 Task: Change the loan type to 30-year fixed.
Action: Mouse moved to (933, 194)
Screenshot: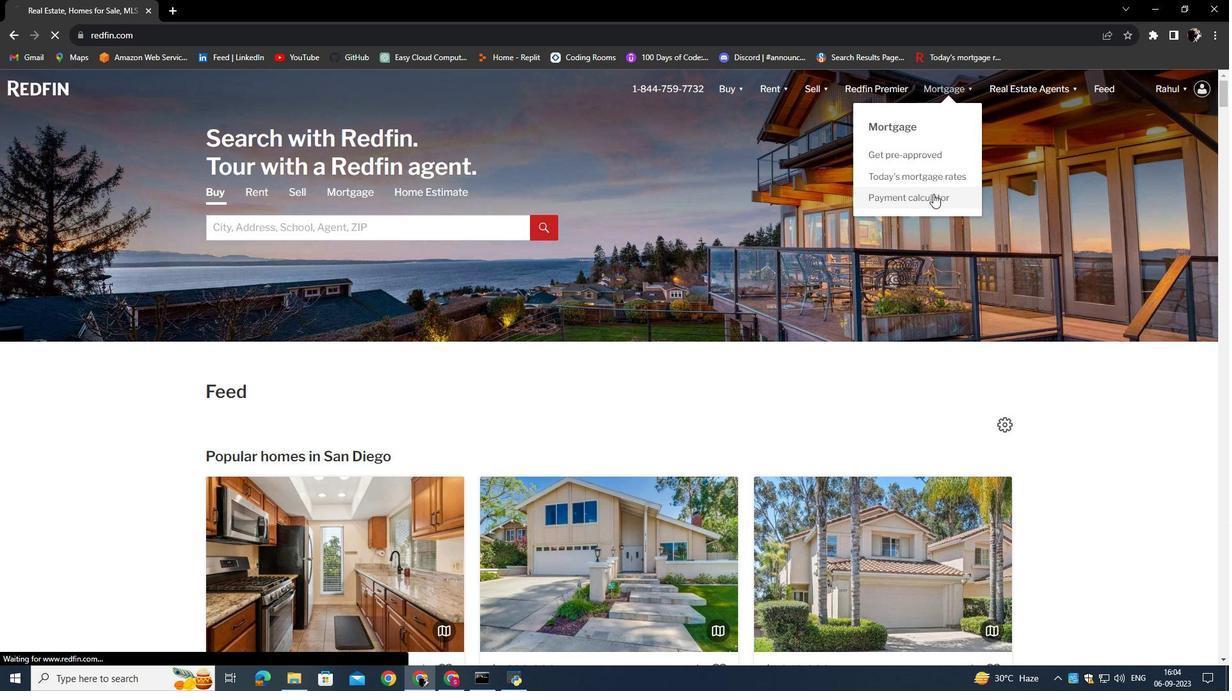 
Action: Mouse pressed left at (933, 194)
Screenshot: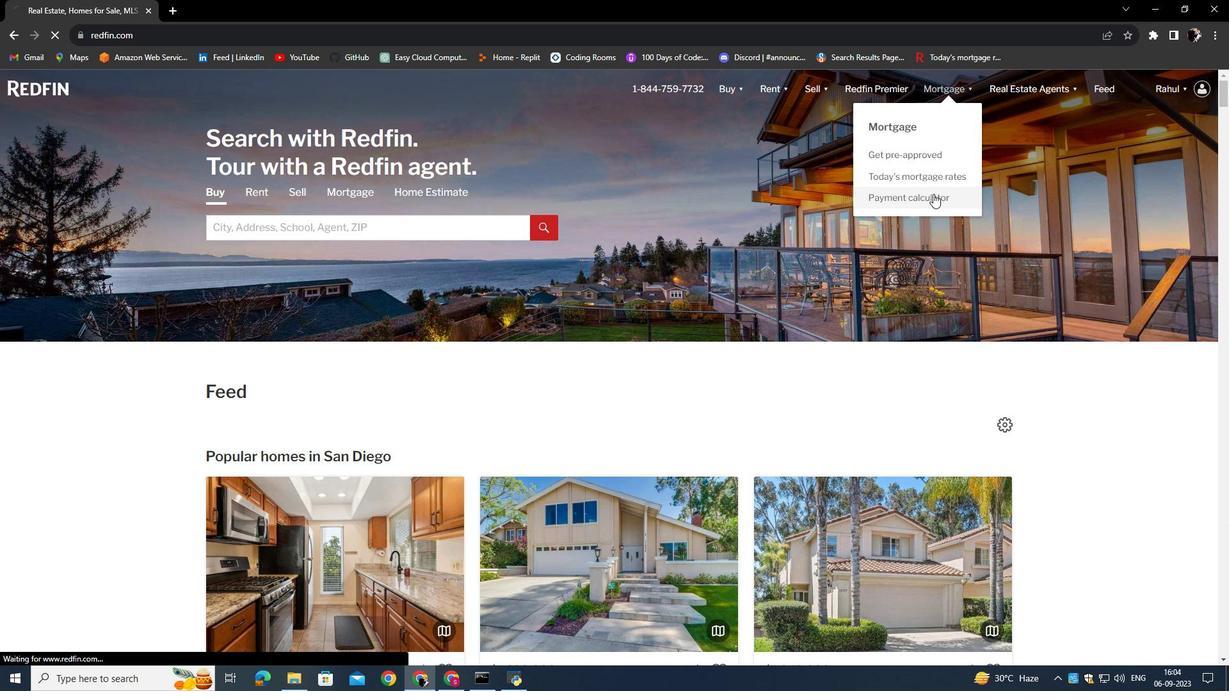 
Action: Mouse moved to (237, 350)
Screenshot: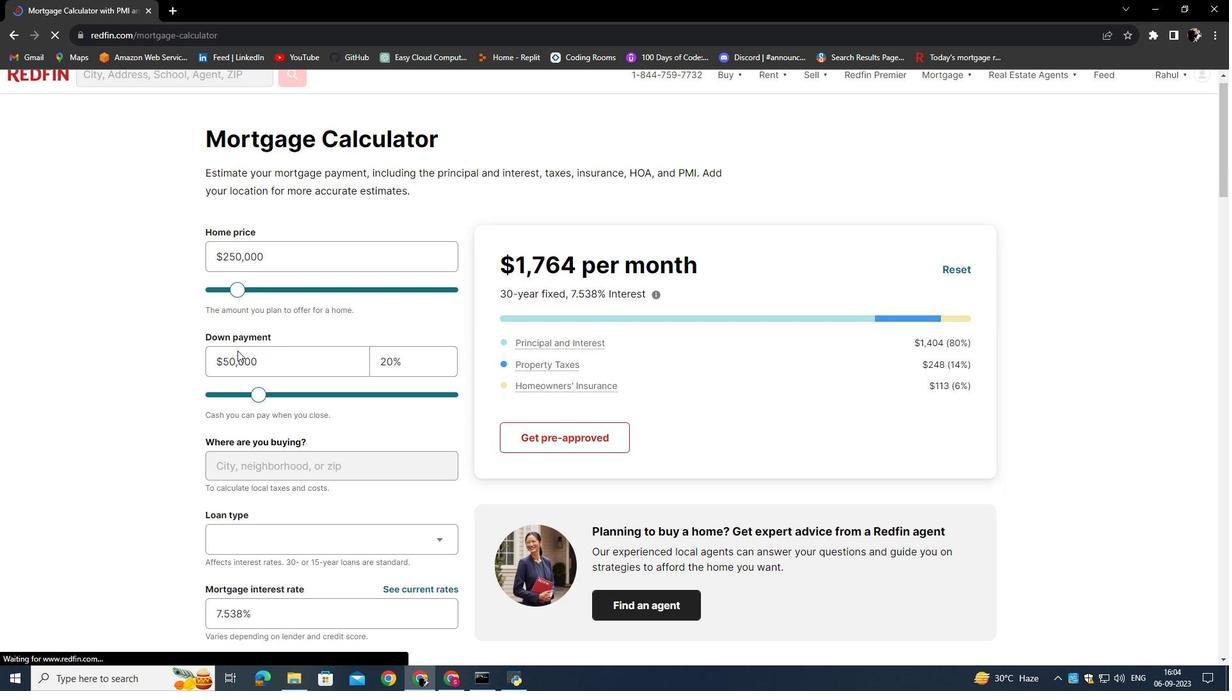 
Action: Mouse scrolled (237, 350) with delta (0, 0)
Screenshot: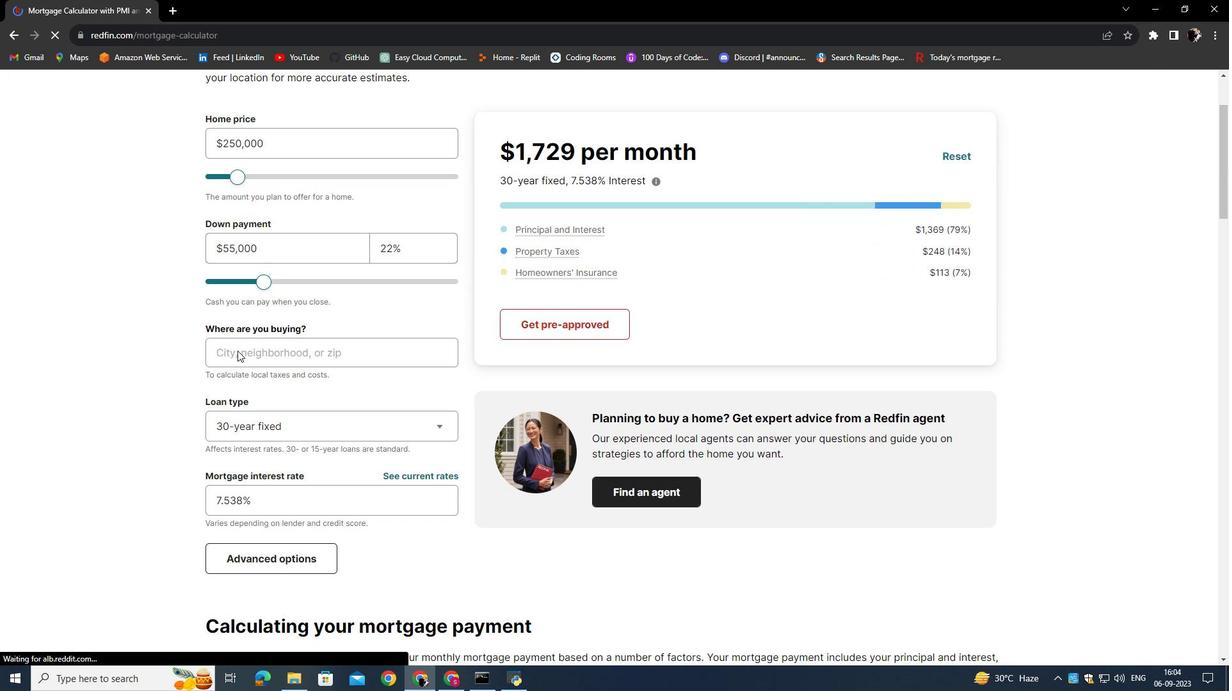 
Action: Mouse scrolled (237, 350) with delta (0, 0)
Screenshot: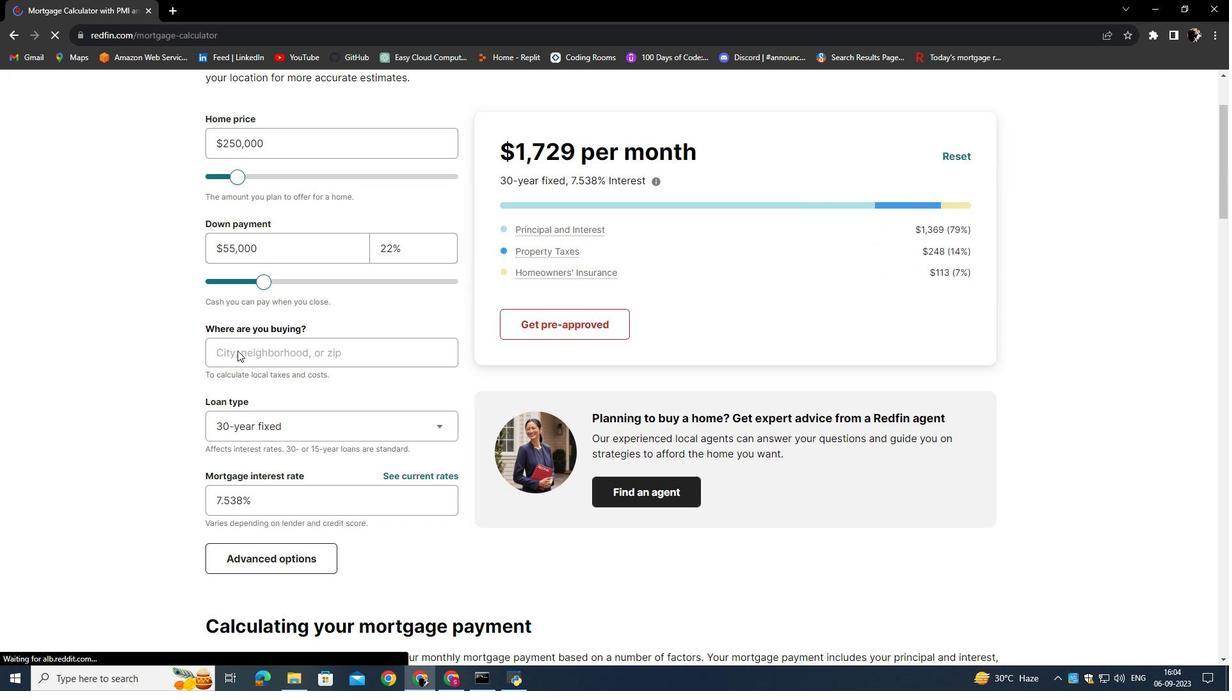 
Action: Mouse moved to (292, 421)
Screenshot: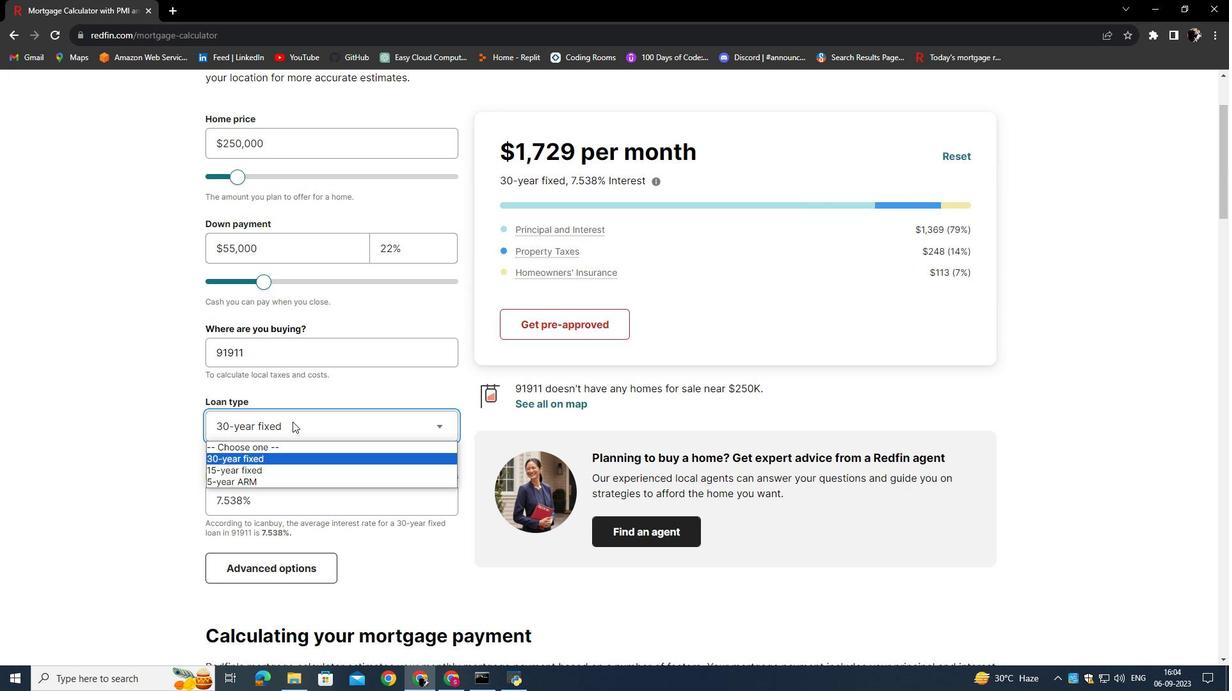 
Action: Mouse pressed left at (292, 421)
Screenshot: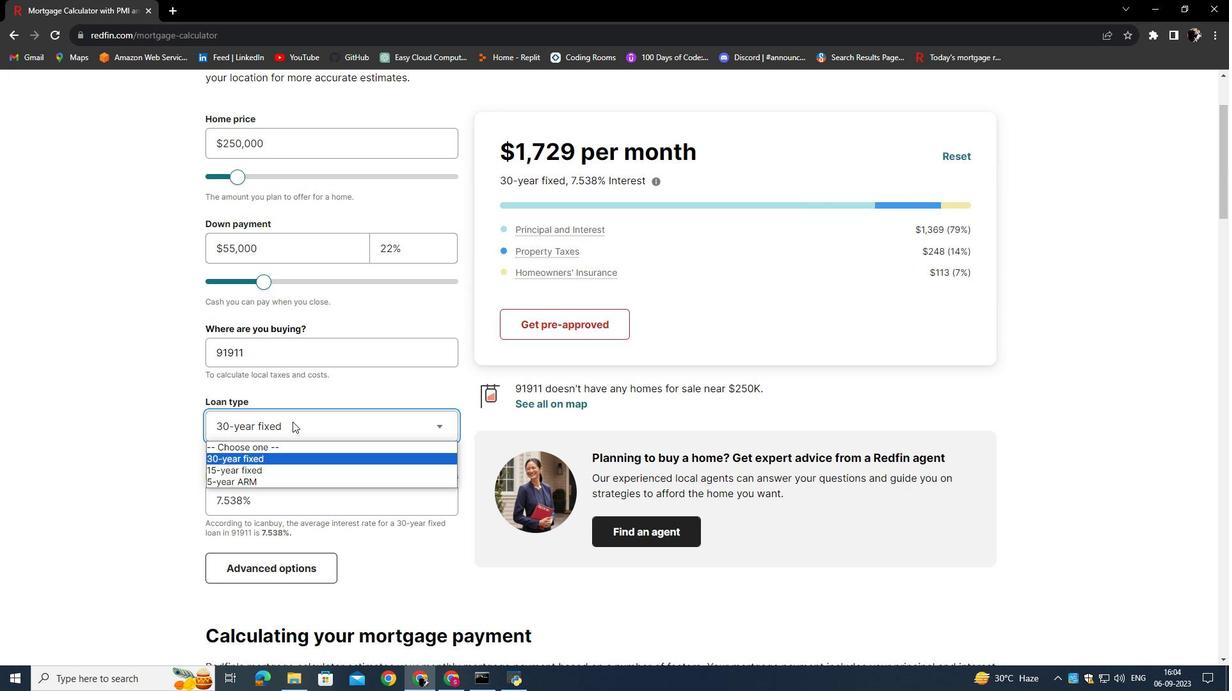 
Action: Mouse moved to (295, 458)
Screenshot: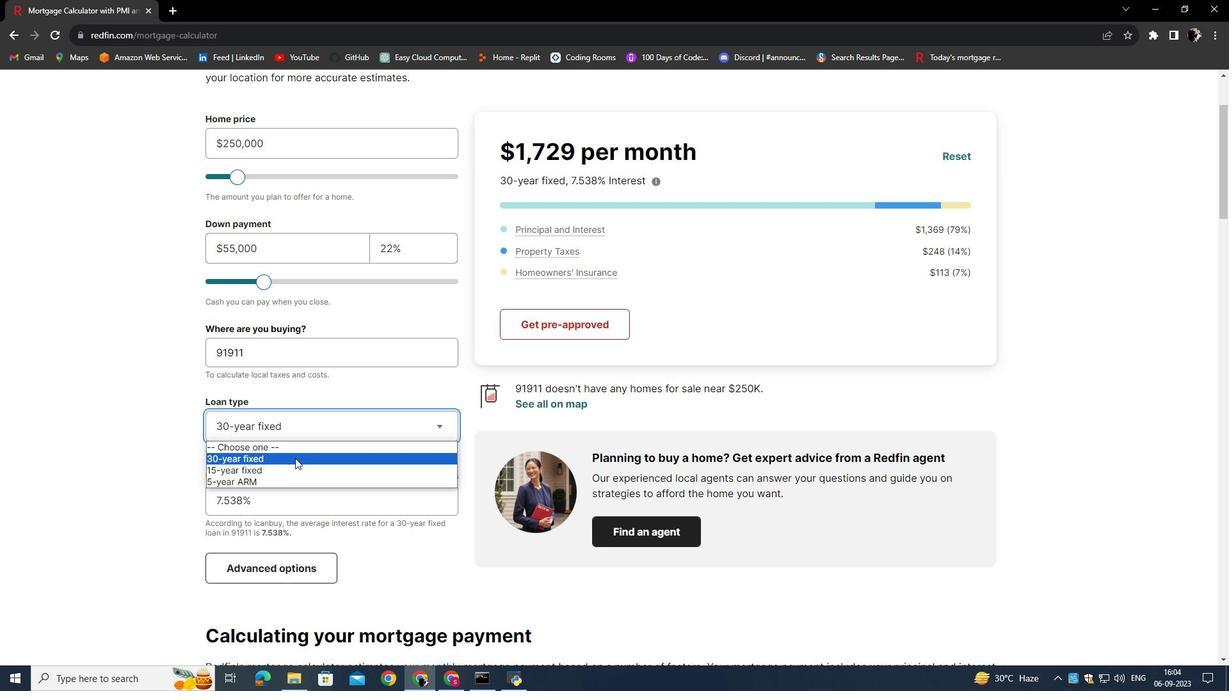 
Action: Mouse pressed left at (295, 458)
Screenshot: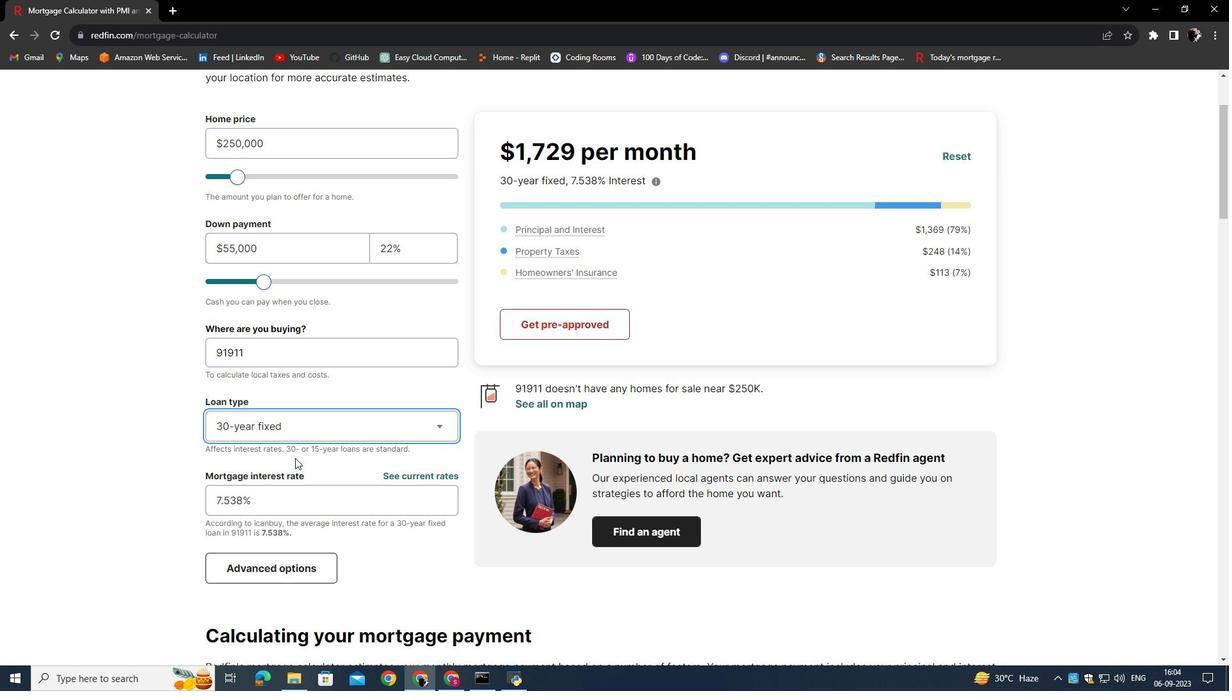 
Action: Mouse moved to (409, 599)
Screenshot: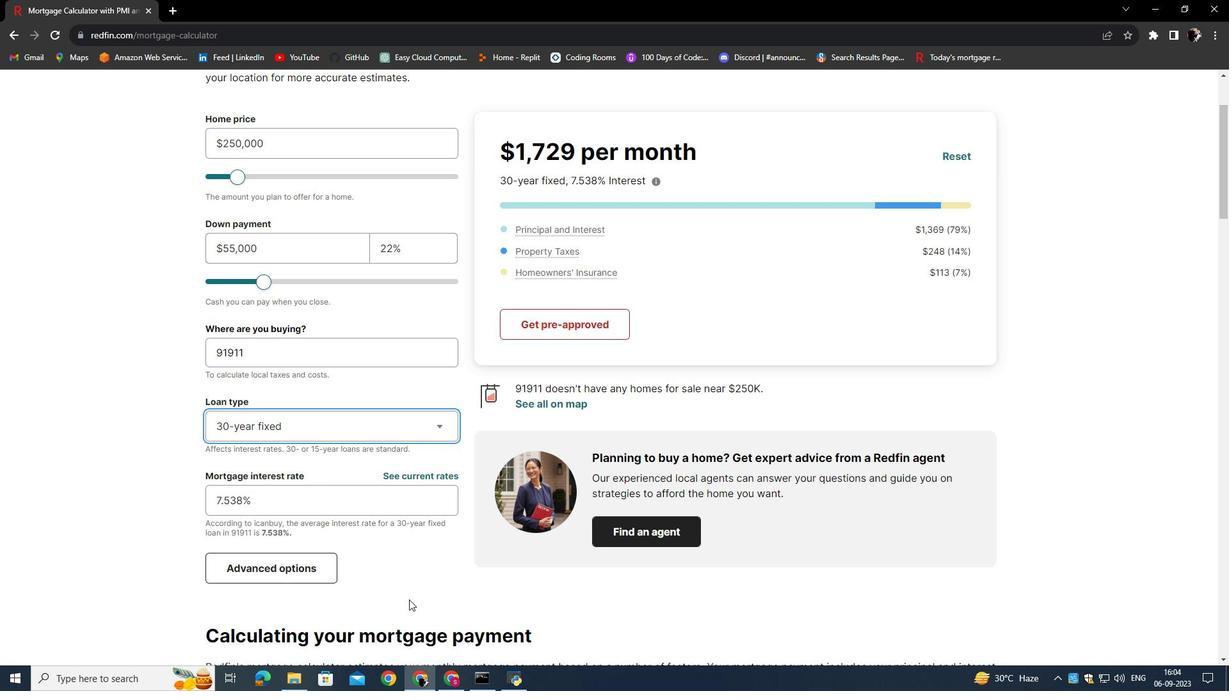 
